 Task: View all the leads created by users
Action: Mouse moved to (85, 198)
Screenshot: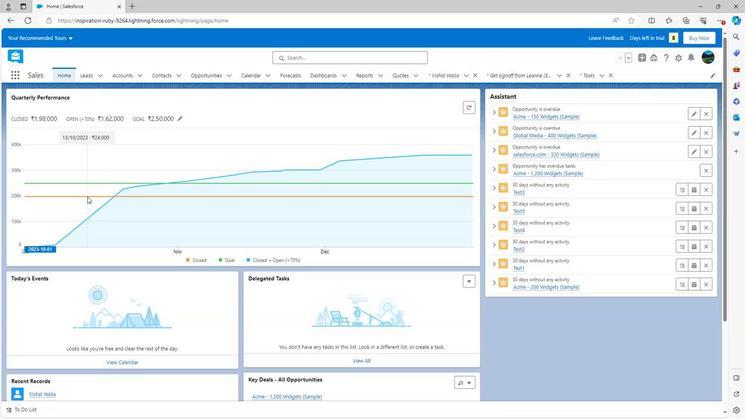 
Action: Mouse scrolled (85, 197) with delta (0, 0)
Screenshot: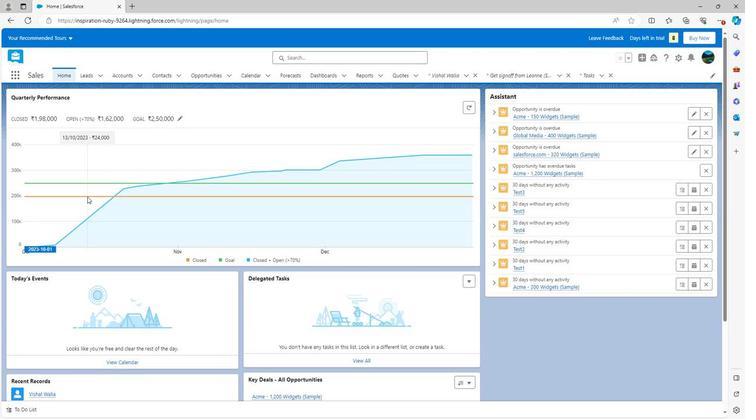 
Action: Mouse moved to (85, 198)
Screenshot: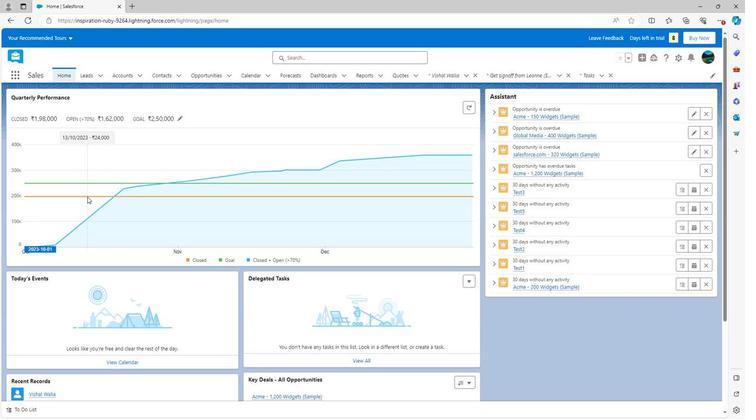 
Action: Mouse scrolled (85, 198) with delta (0, 0)
Screenshot: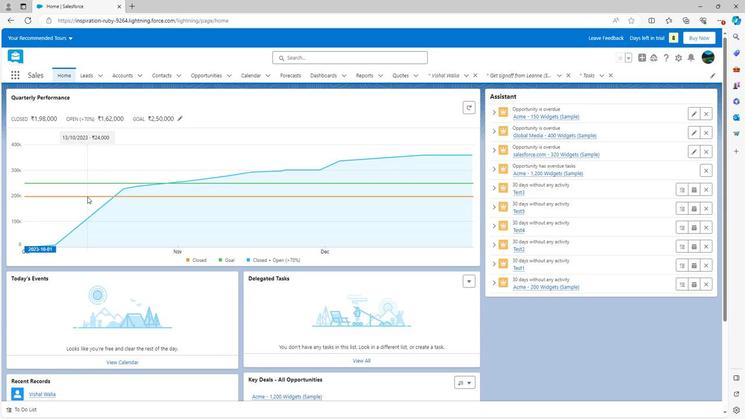
Action: Mouse scrolled (85, 198) with delta (0, 0)
Screenshot: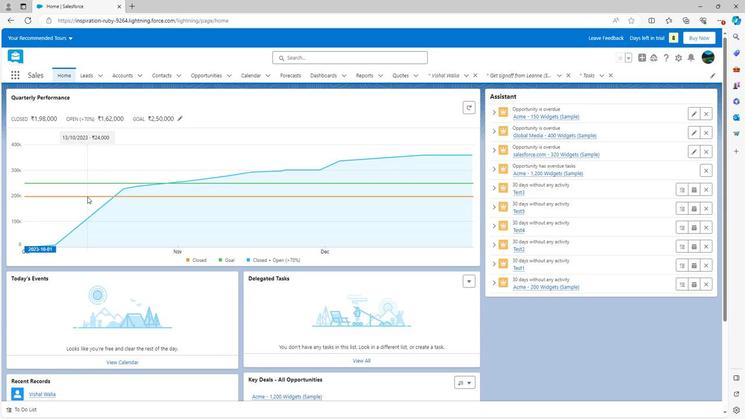 
Action: Mouse scrolled (85, 198) with delta (0, 0)
Screenshot: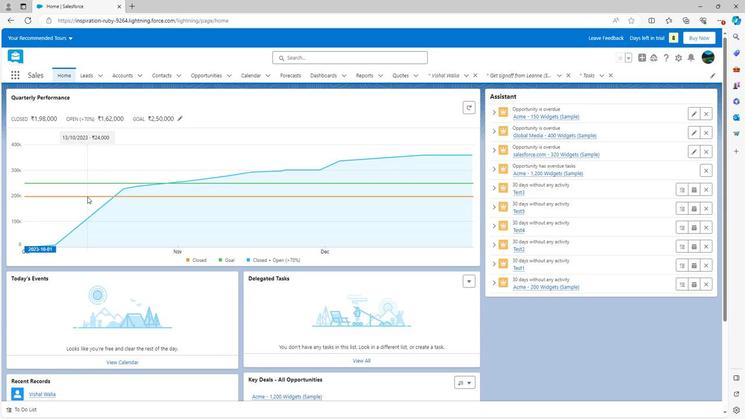 
Action: Mouse moved to (85, 199)
Screenshot: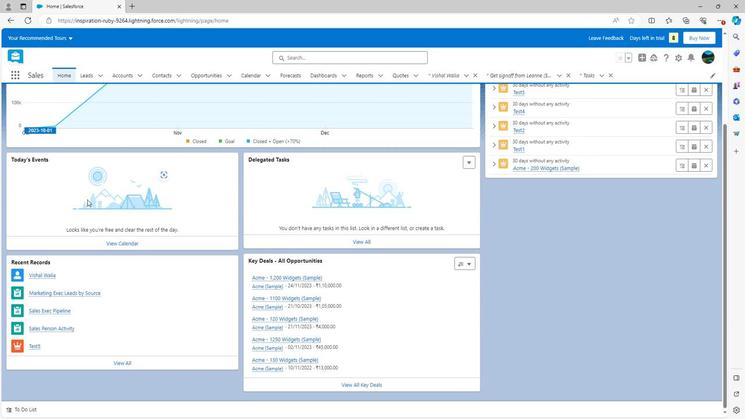 
Action: Mouse scrolled (85, 199) with delta (0, 0)
Screenshot: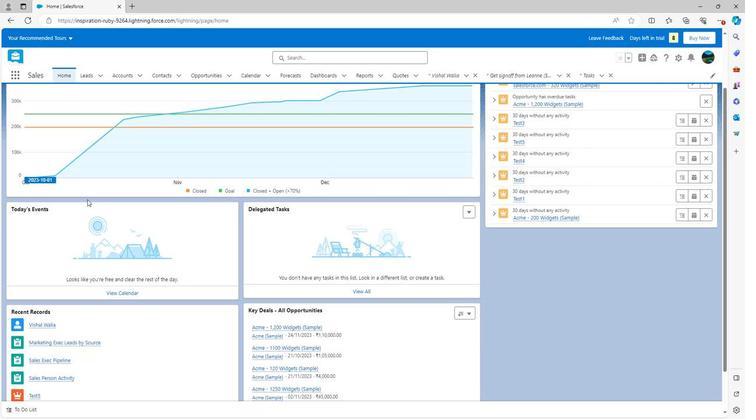 
Action: Mouse scrolled (85, 199) with delta (0, 0)
Screenshot: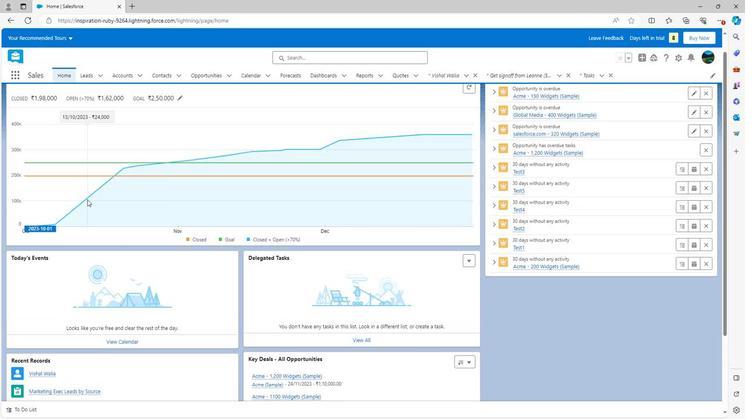
Action: Mouse scrolled (85, 199) with delta (0, 0)
Screenshot: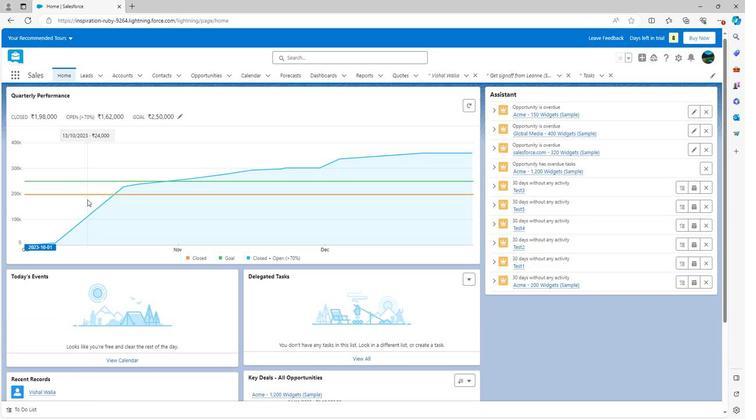 
Action: Mouse moved to (97, 75)
Screenshot: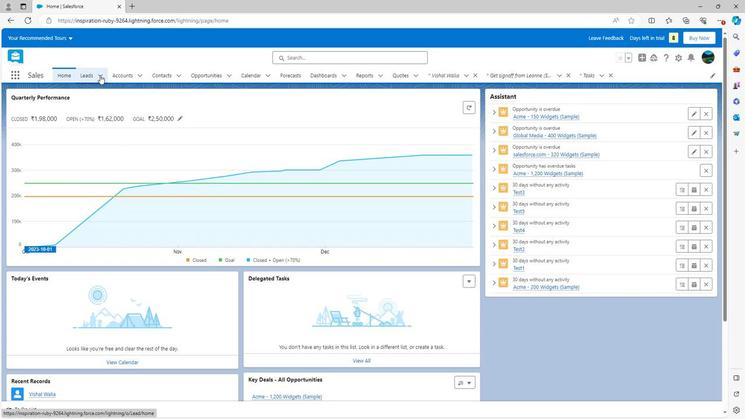 
Action: Mouse pressed left at (97, 75)
Screenshot: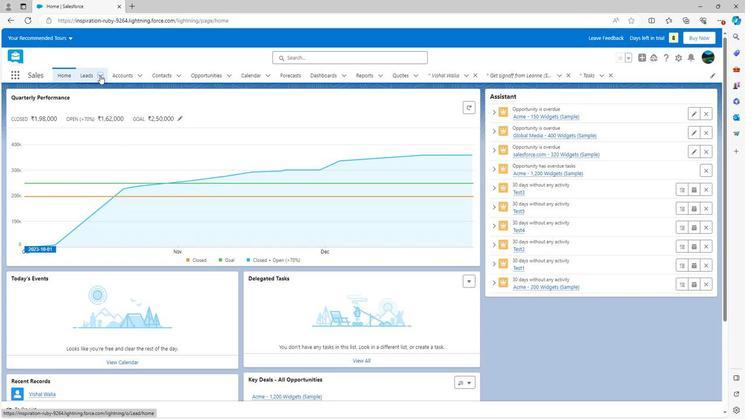 
Action: Mouse moved to (82, 169)
Screenshot: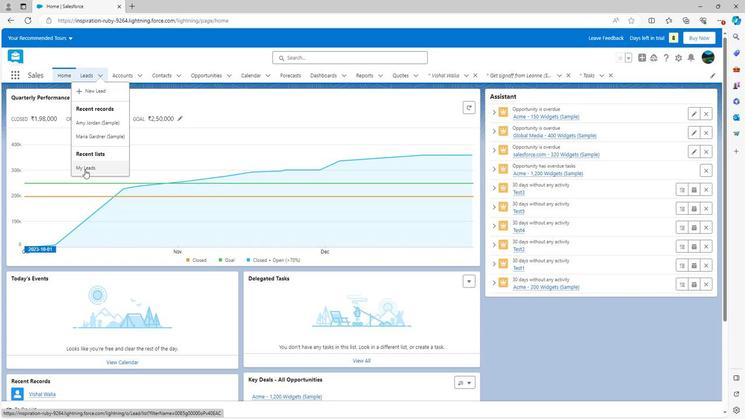 
Action: Mouse pressed left at (82, 169)
Screenshot: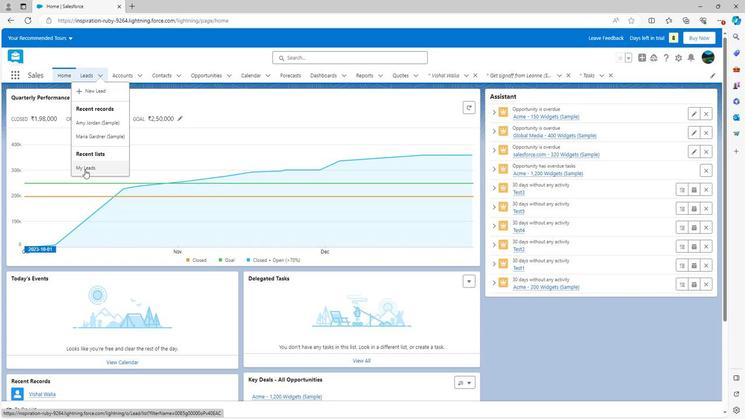 
Action: Mouse moved to (411, 238)
Screenshot: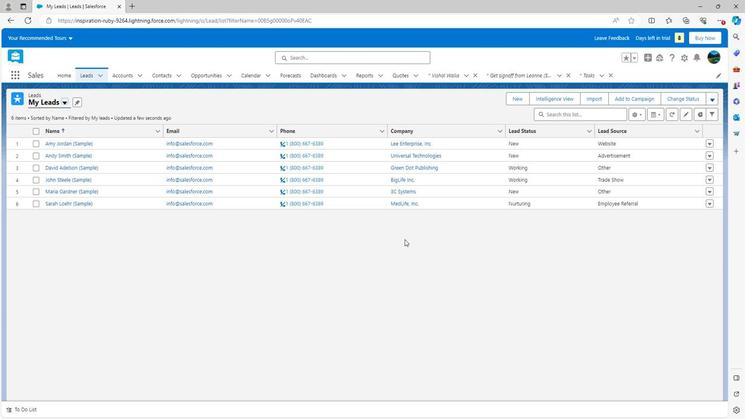 
Action: Mouse scrolled (411, 239) with delta (0, 0)
Screenshot: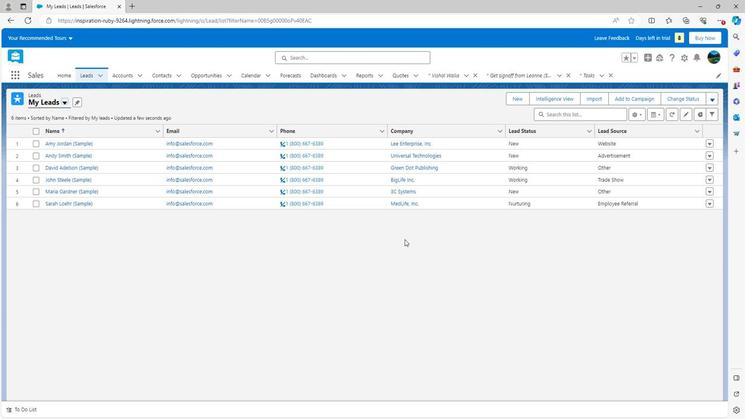 
Action: Mouse scrolled (411, 239) with delta (0, 0)
Screenshot: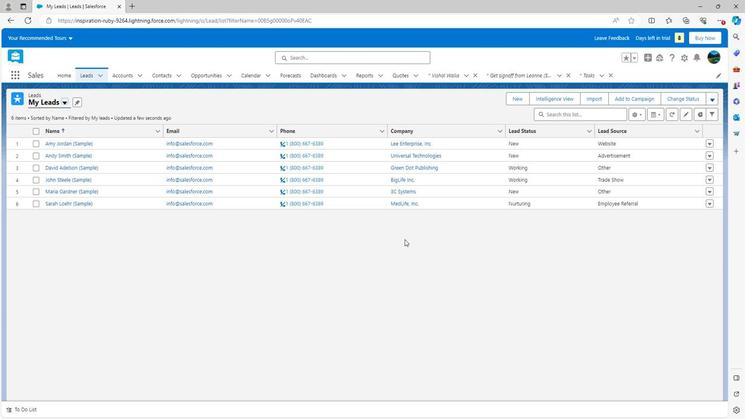 
Action: Mouse moved to (408, 236)
Screenshot: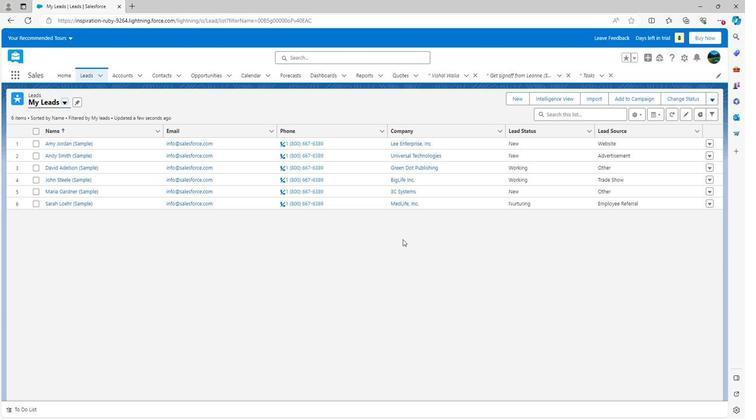 
